 Task: Customize the keyboard shortcuts for your most-used commands.
Action: Mouse moved to (53, 28)
Screenshot: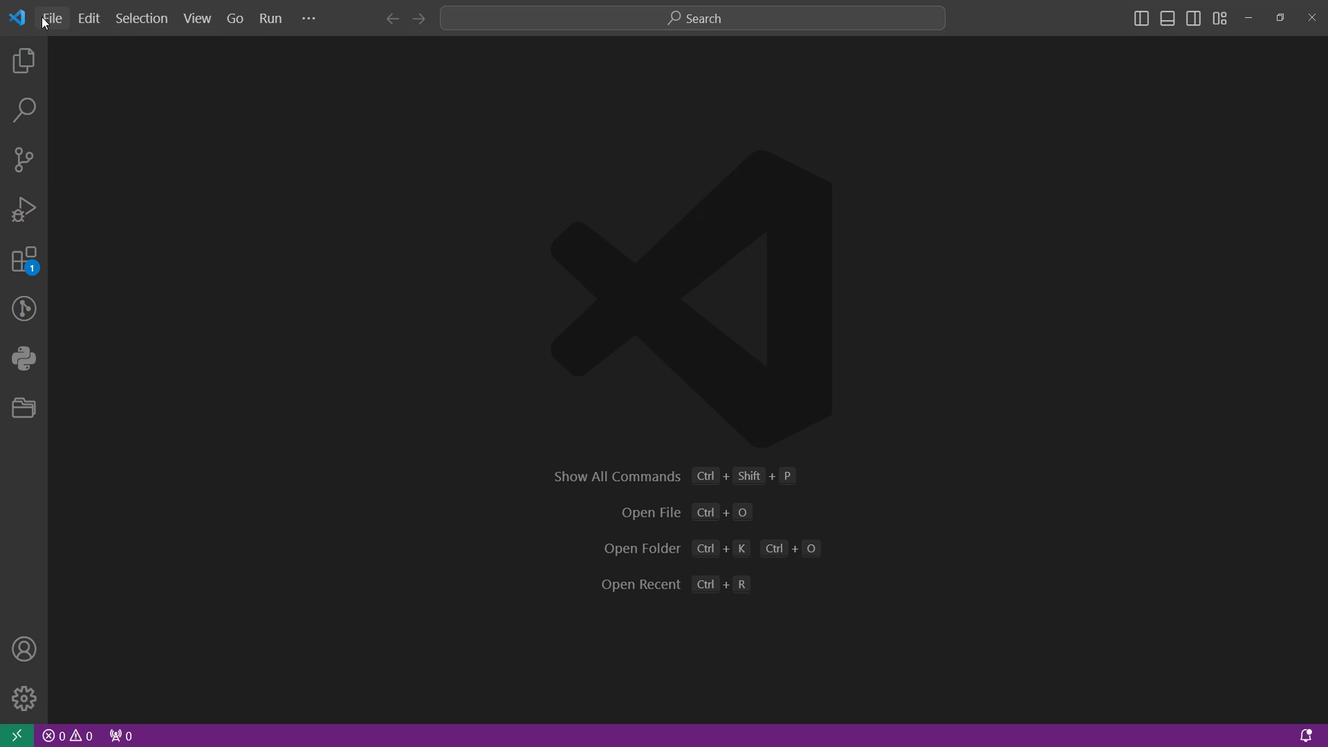 
Action: Mouse pressed left at (53, 28)
Screenshot: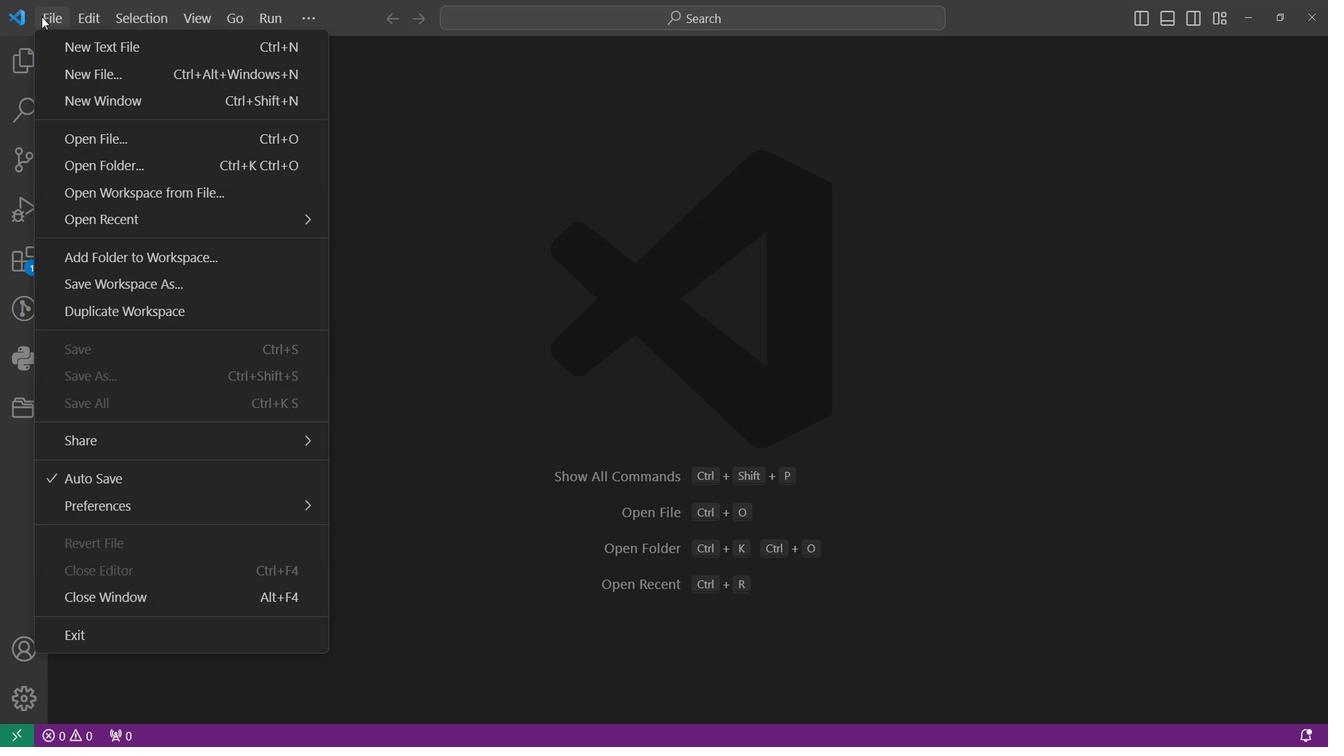 
Action: Mouse moved to (400, 357)
Screenshot: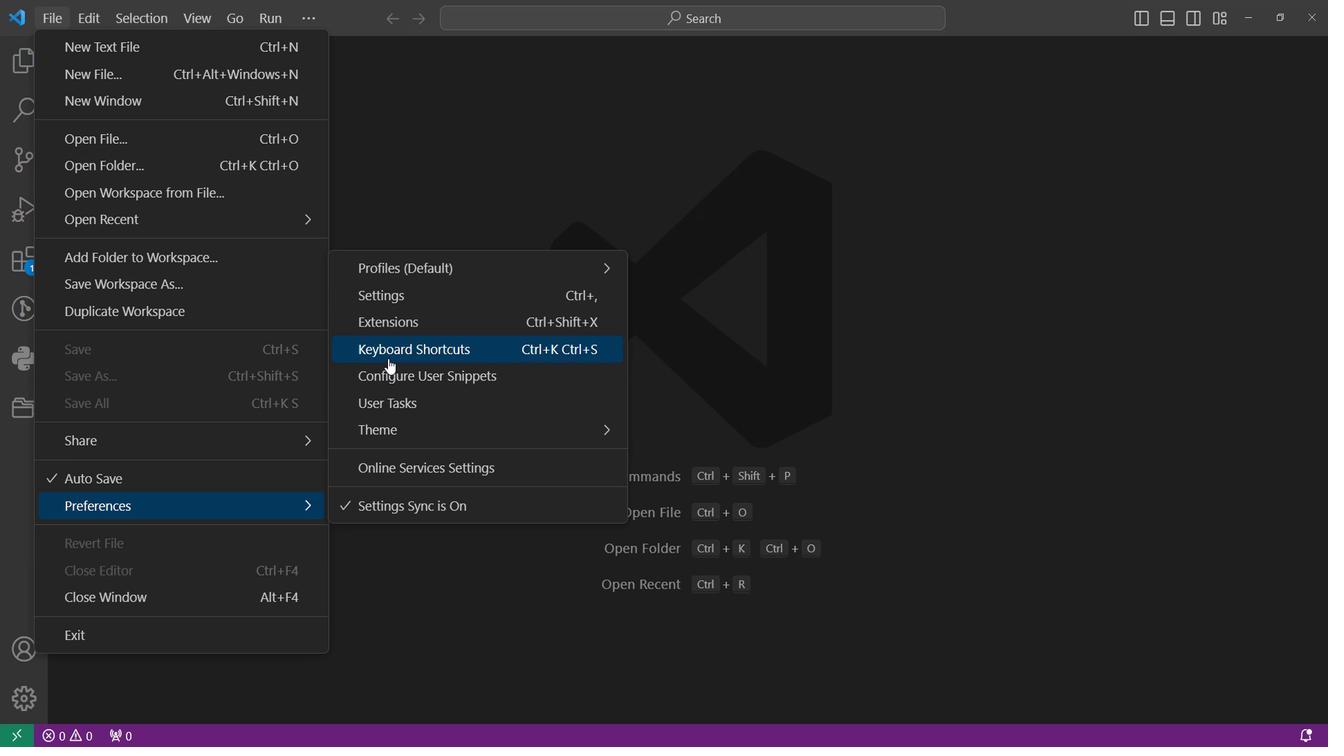 
Action: Mouse pressed left at (400, 357)
Screenshot: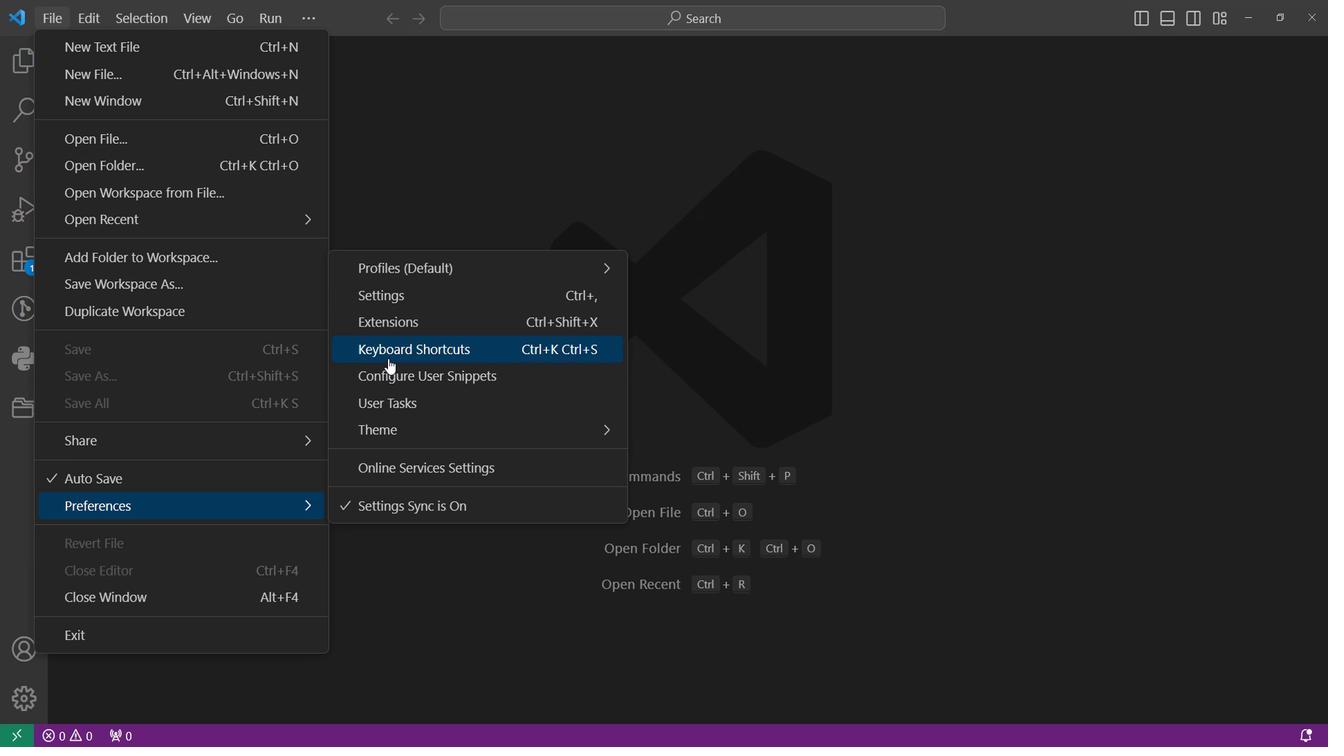 
Action: Mouse moved to (118, 229)
Screenshot: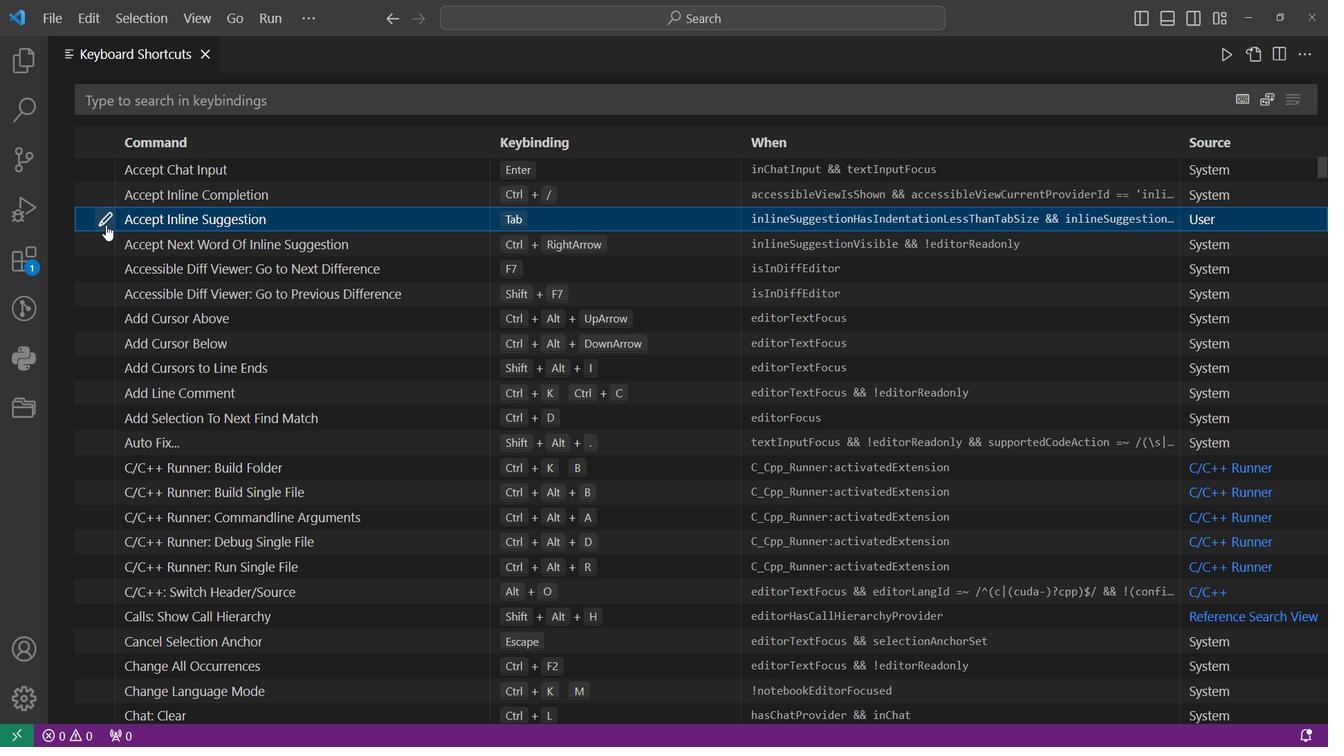 
Action: Mouse pressed left at (118, 229)
Screenshot: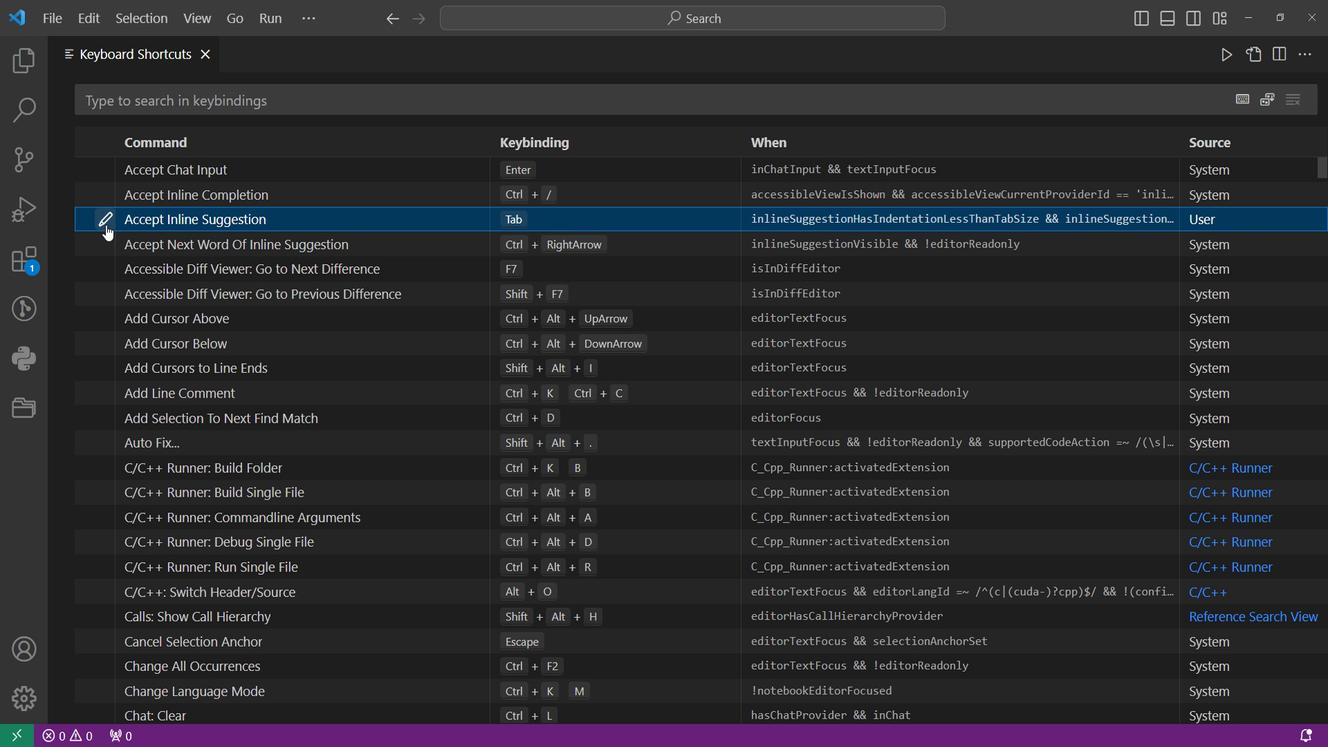 
Action: Key pressed ctrl+X<Key.enter>
Screenshot: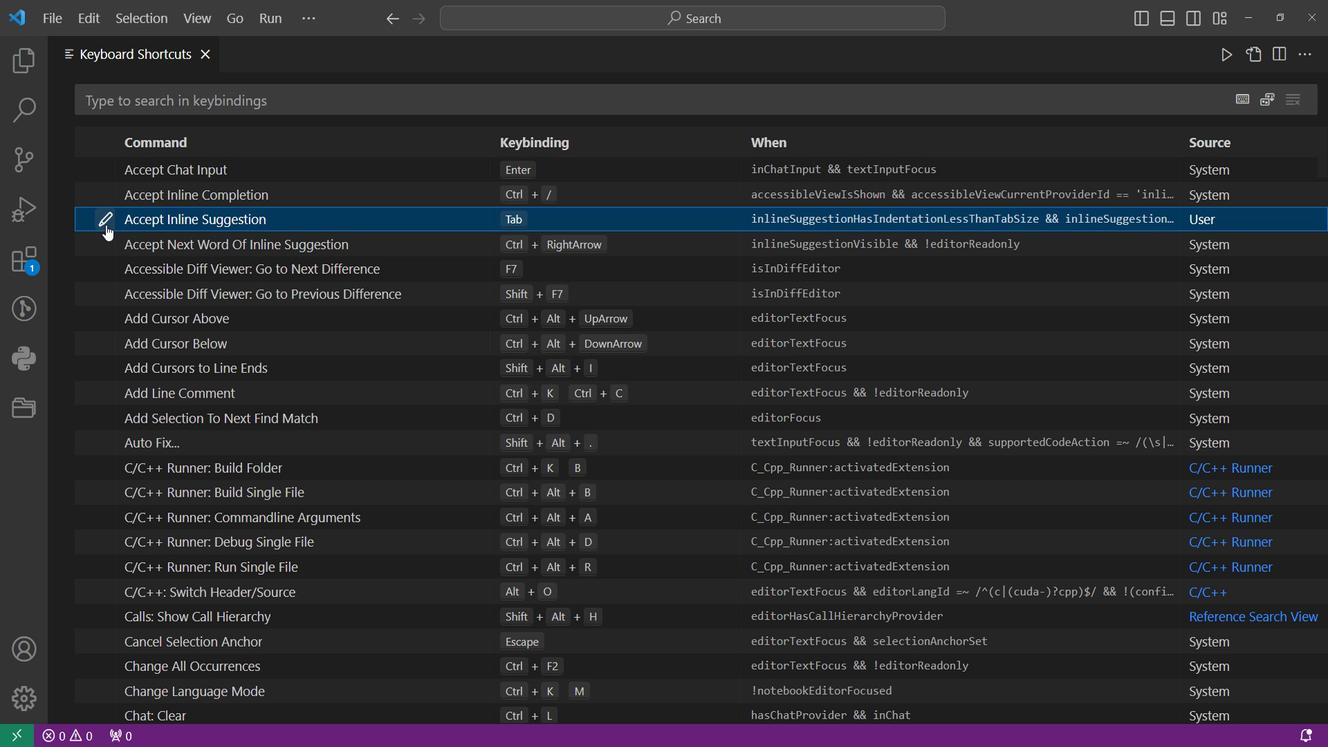 
